 Task: Find the best travel modes for traveling to the Empire State Building from Home that avoids Tolls.
Action: Mouse moved to (255, 102)
Screenshot: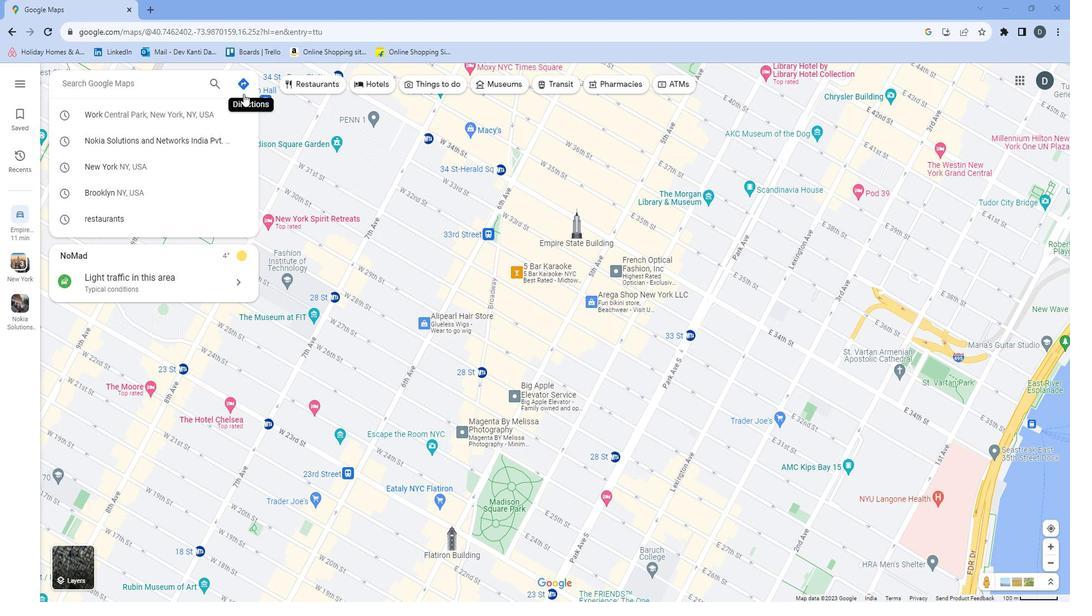 
Action: Mouse pressed left at (255, 102)
Screenshot: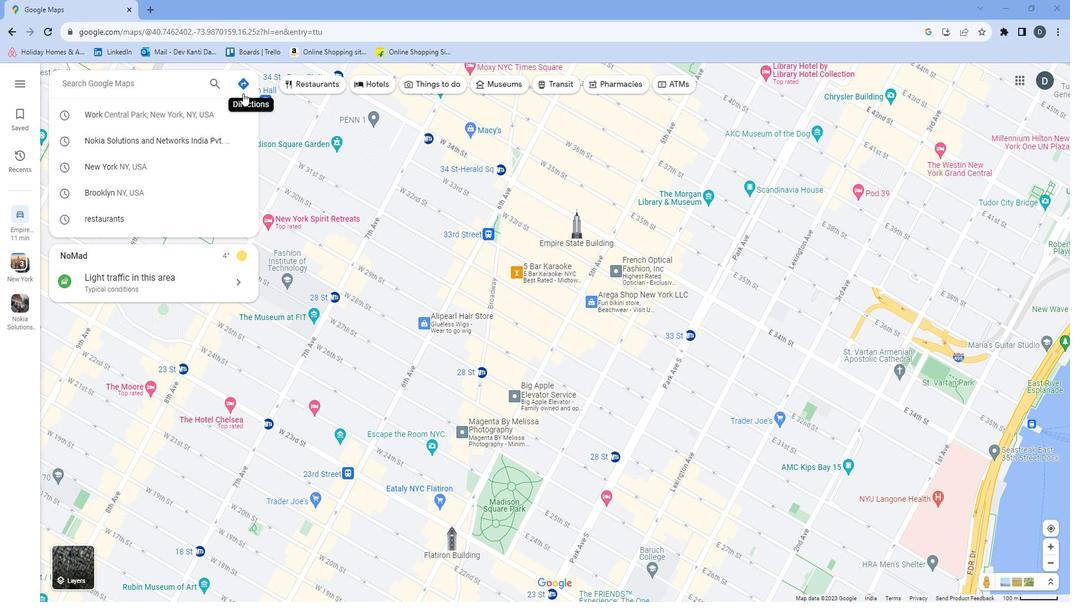 
Action: Mouse moved to (195, 128)
Screenshot: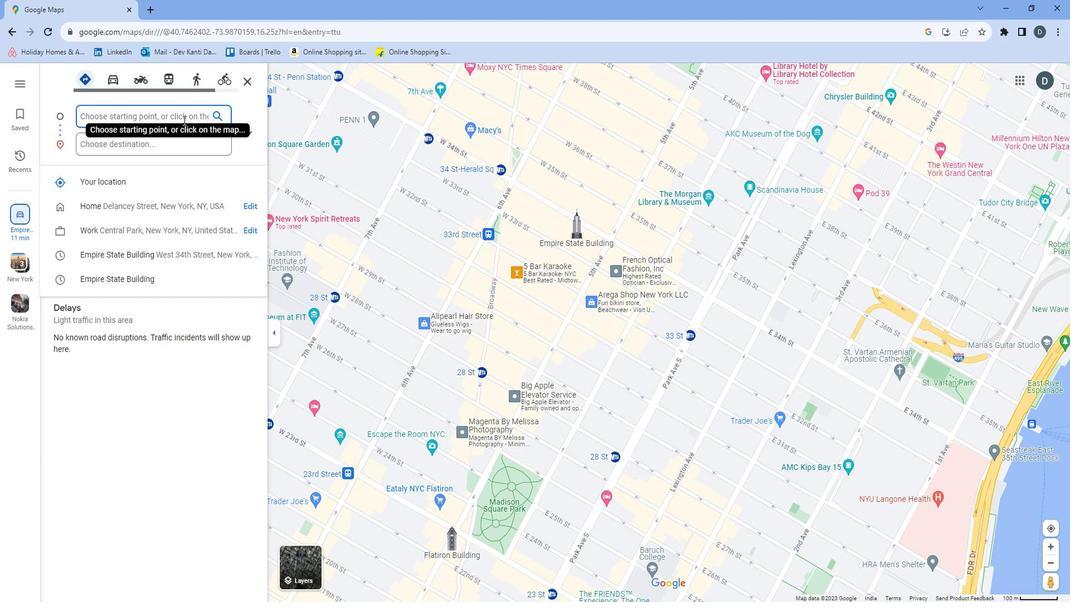 
Action: Mouse pressed left at (195, 128)
Screenshot: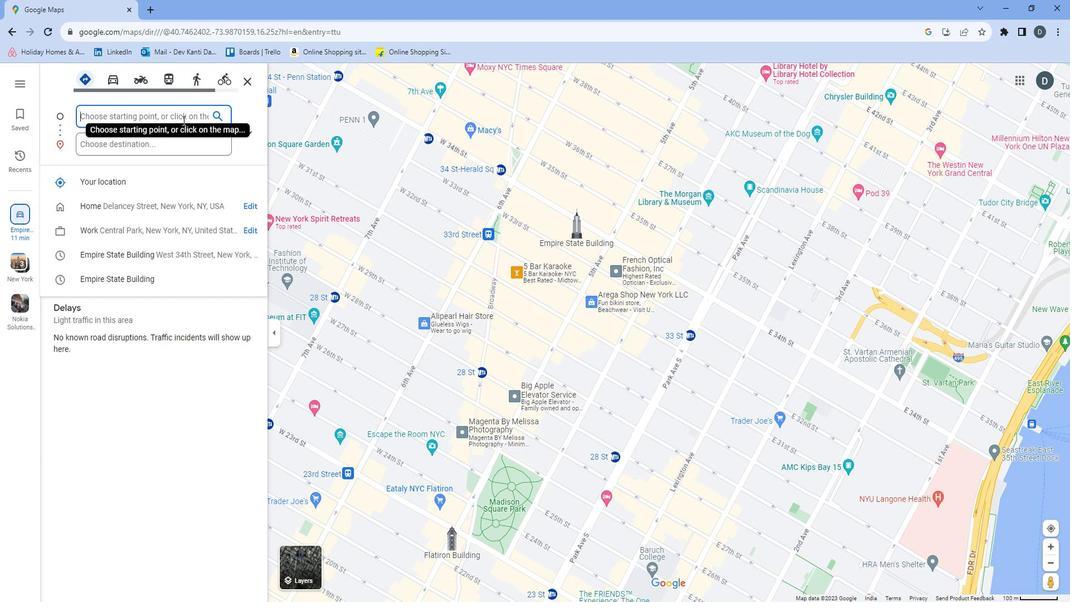
Action: Mouse moved to (134, 208)
Screenshot: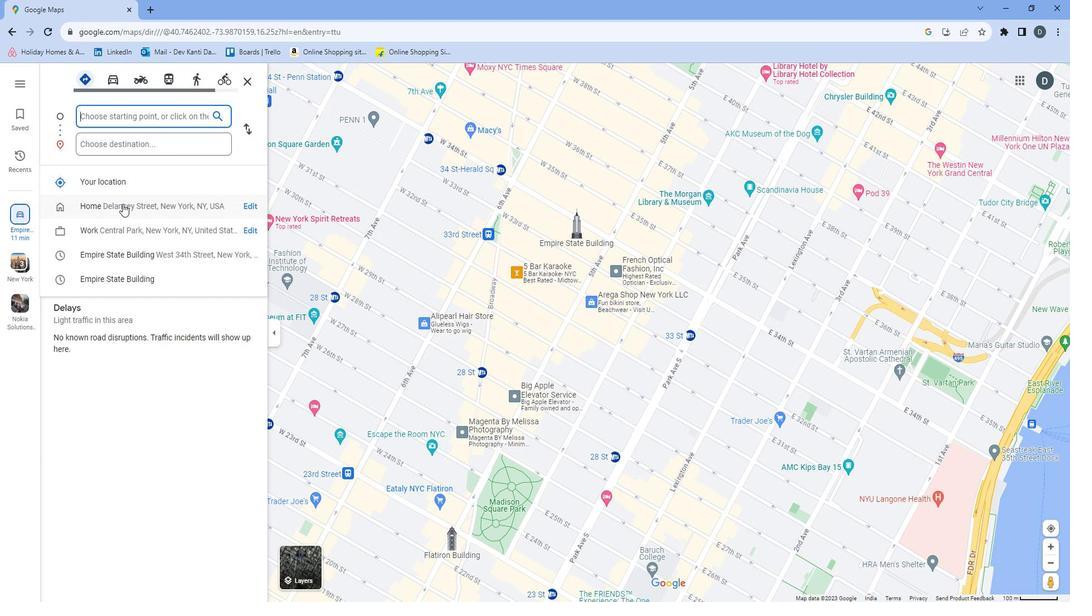 
Action: Mouse pressed left at (134, 208)
Screenshot: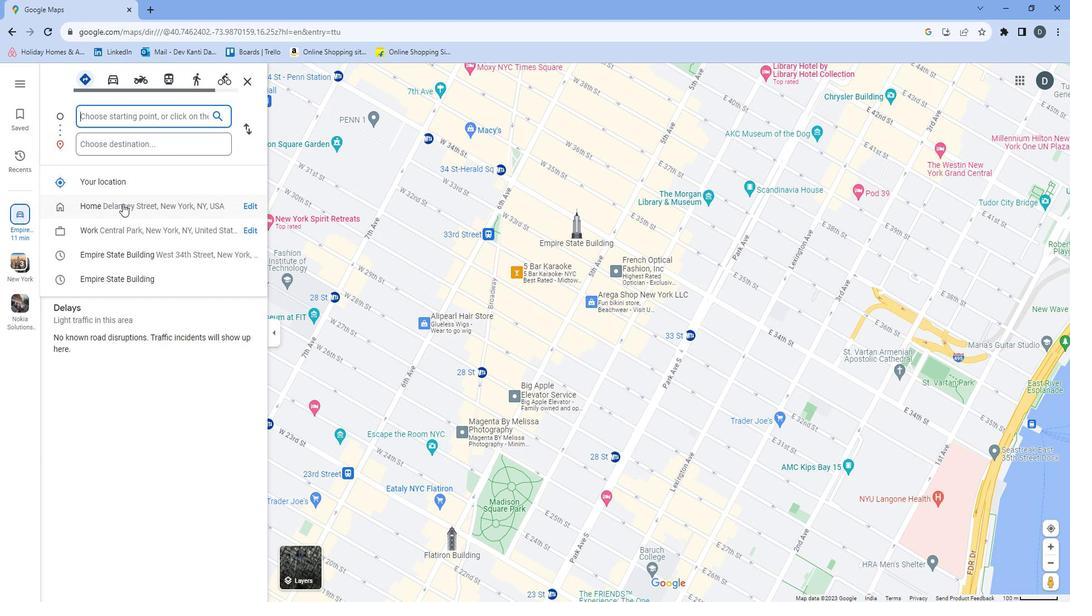 
Action: Mouse moved to (179, 152)
Screenshot: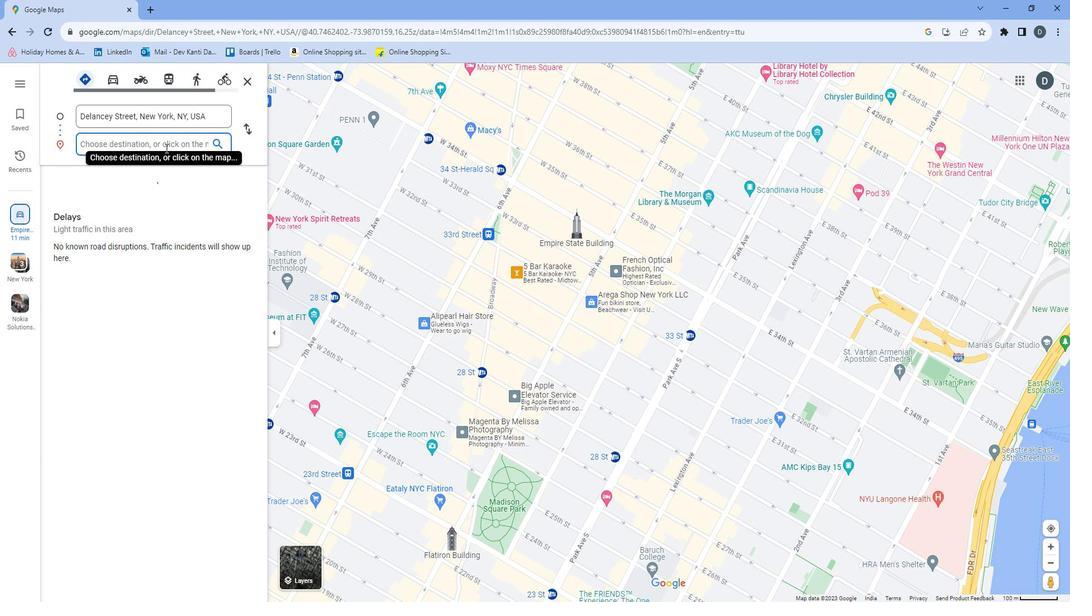 
Action: Mouse pressed left at (179, 152)
Screenshot: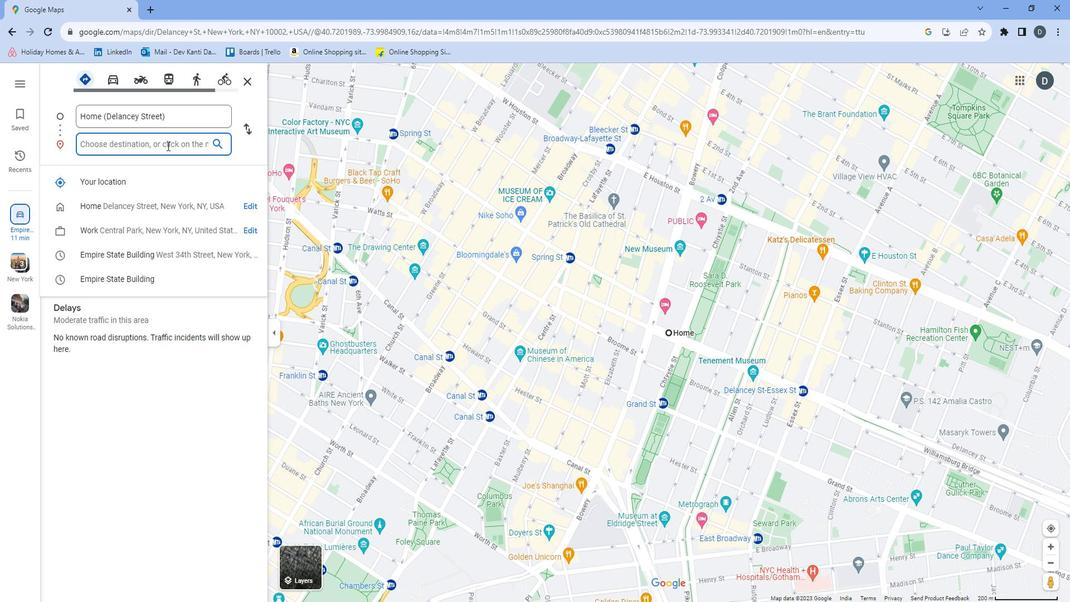 
Action: Mouse moved to (171, 157)
Screenshot: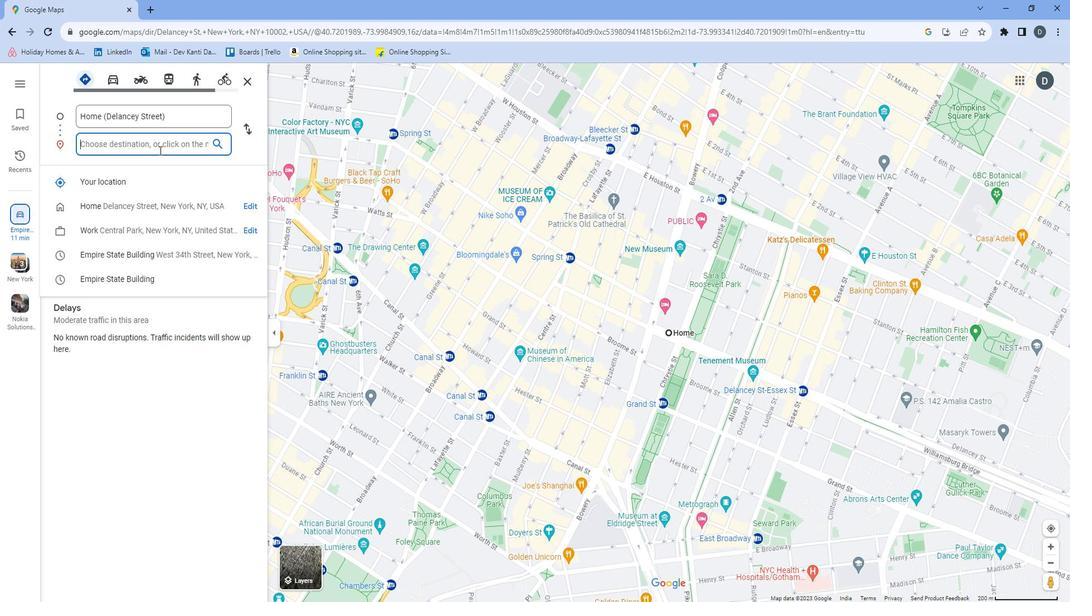 
Action: Key pressed <Key.shift>Empo<Key.backspace>ire<Key.space><Key.shift><Key.shift><Key.shift><Key.shift><Key.shift>State<Key.space><Key.shift><Key.shift><Key.shift><Key.shift><Key.shift><Key.shift><Key.shift>Building<Key.space>
Screenshot: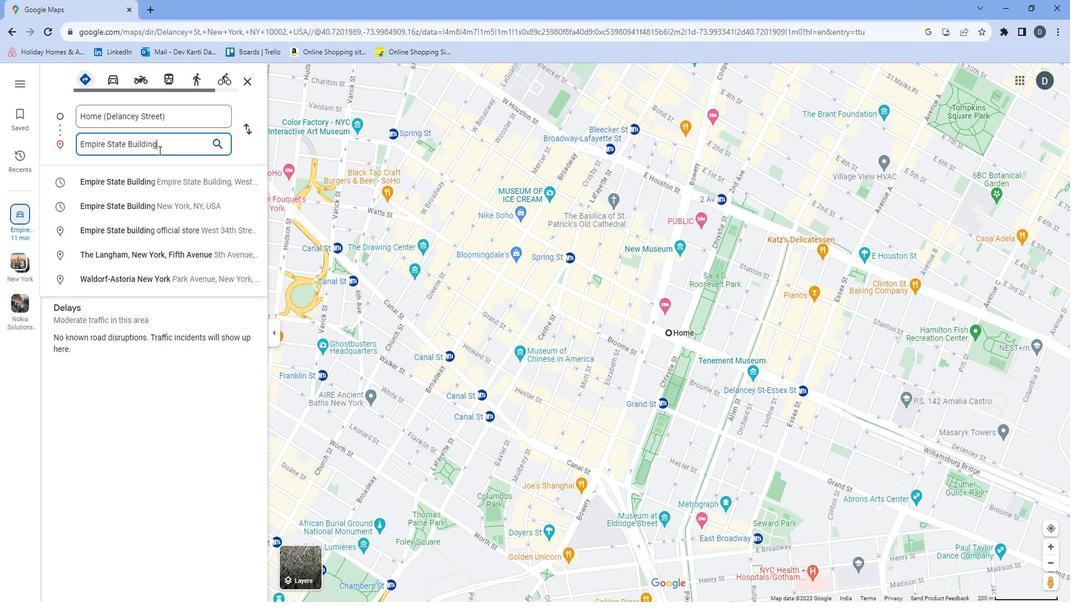 
Action: Mouse moved to (204, 172)
Screenshot: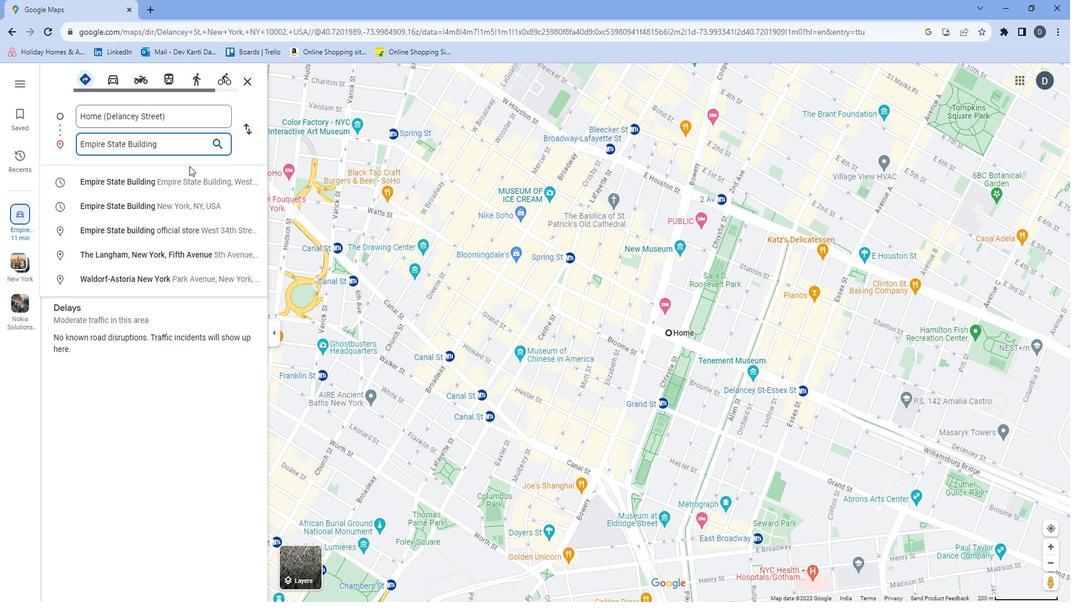 
Action: Key pressed <Key.enter>
Screenshot: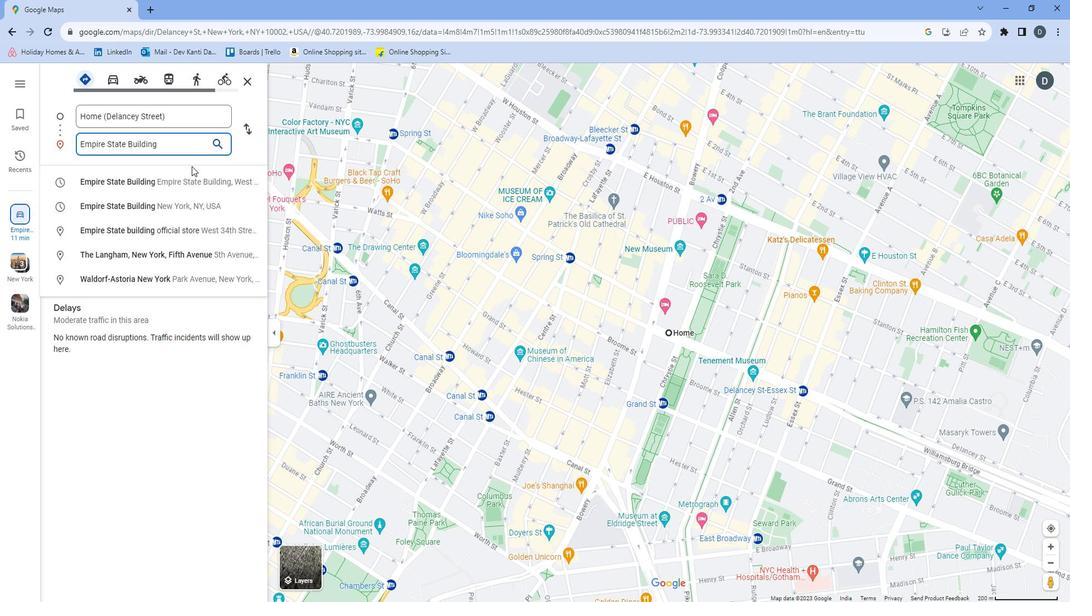 
Action: Mouse moved to (248, 215)
Screenshot: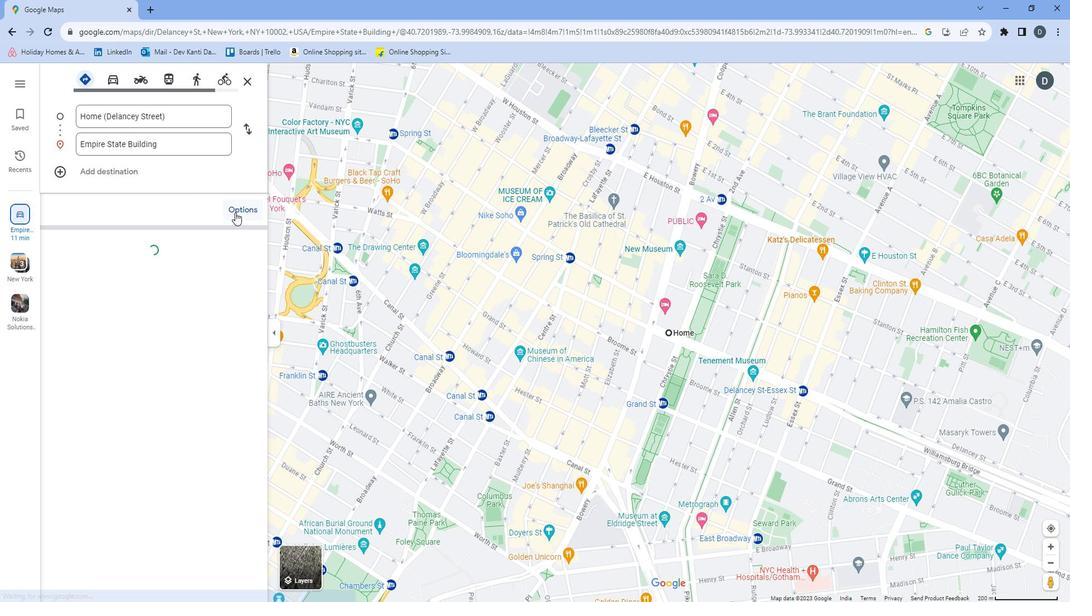 
Action: Mouse pressed left at (248, 215)
Screenshot: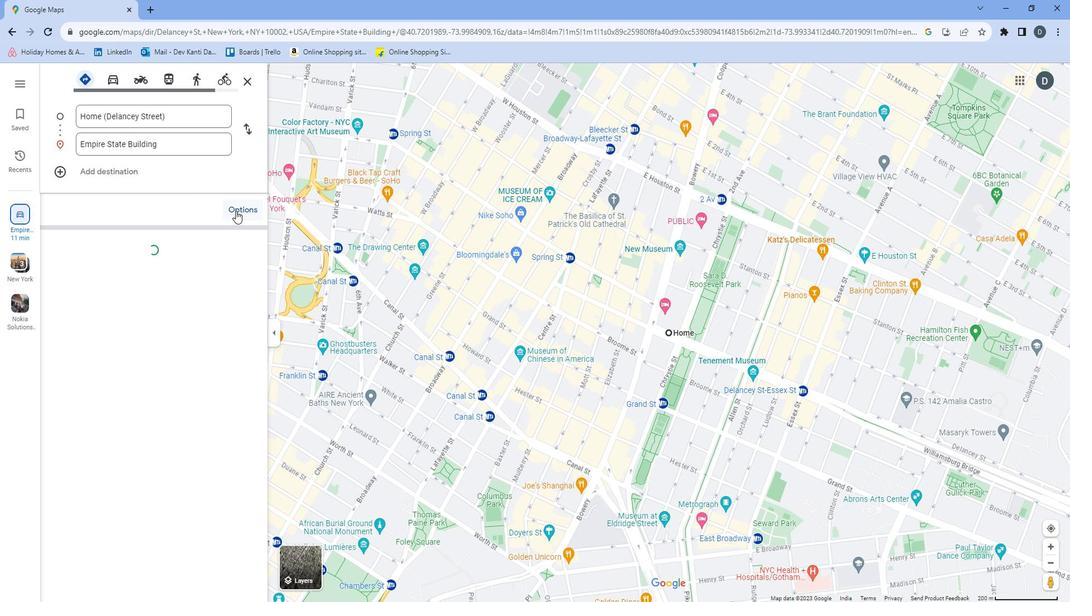 
Action: Mouse moved to (247, 211)
Screenshot: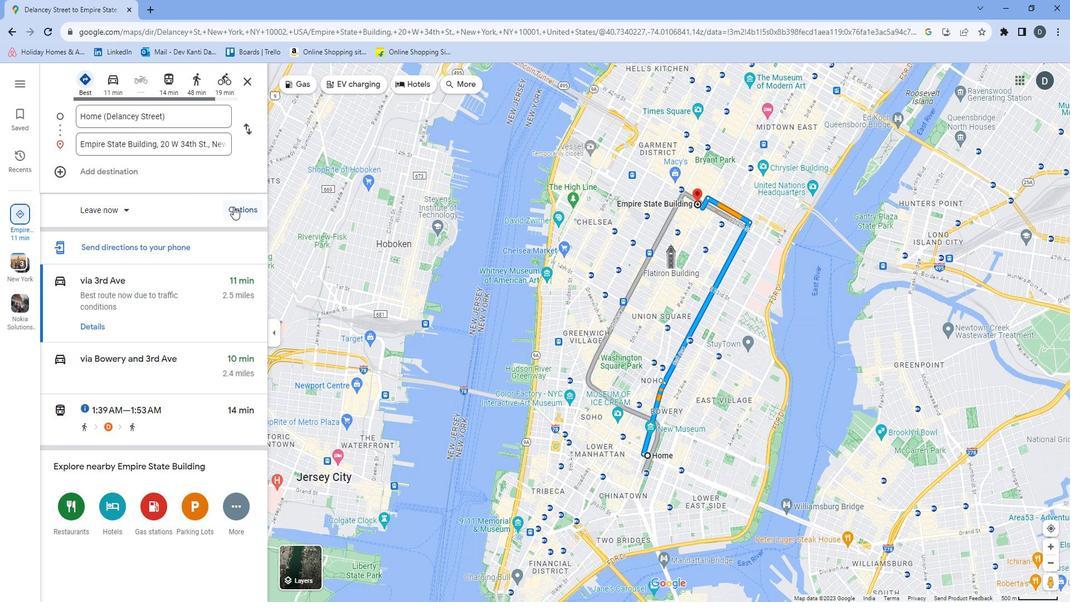 
Action: Mouse pressed left at (247, 211)
Screenshot: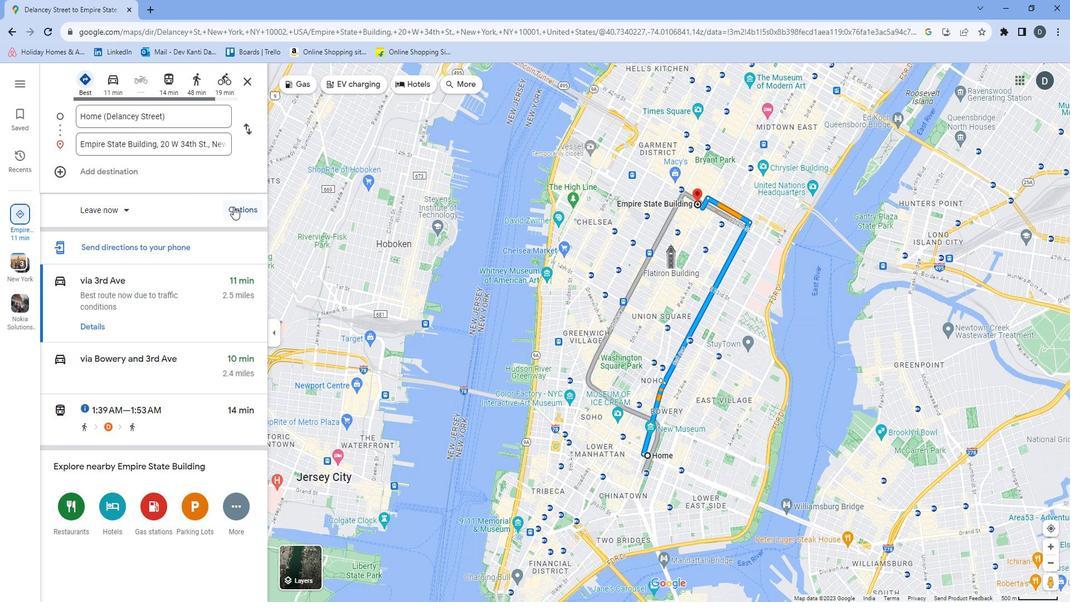 
Action: Mouse moved to (72, 276)
Screenshot: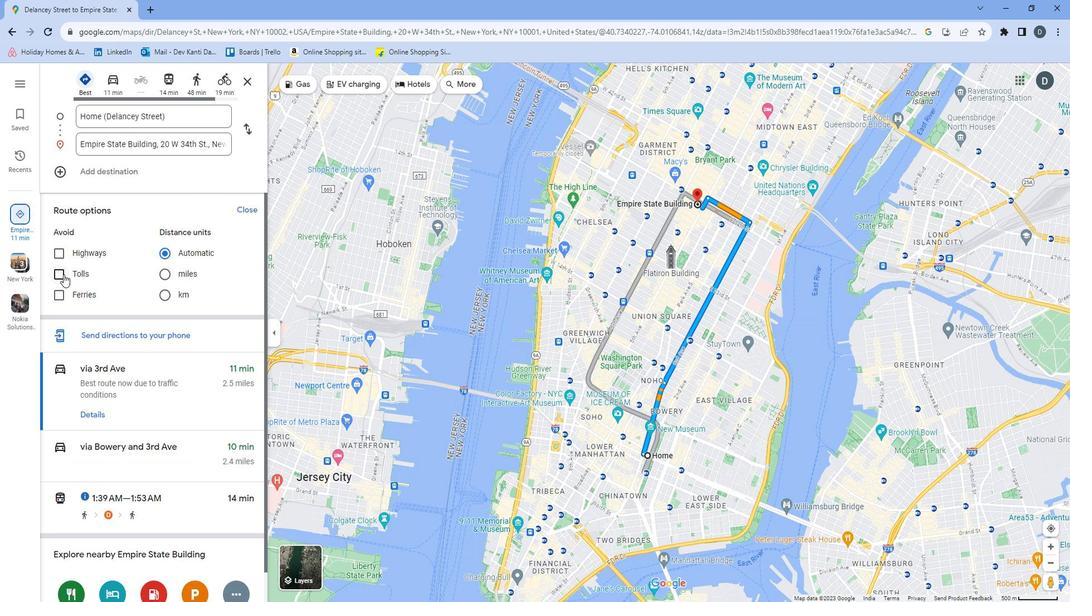 
Action: Mouse pressed left at (72, 276)
Screenshot: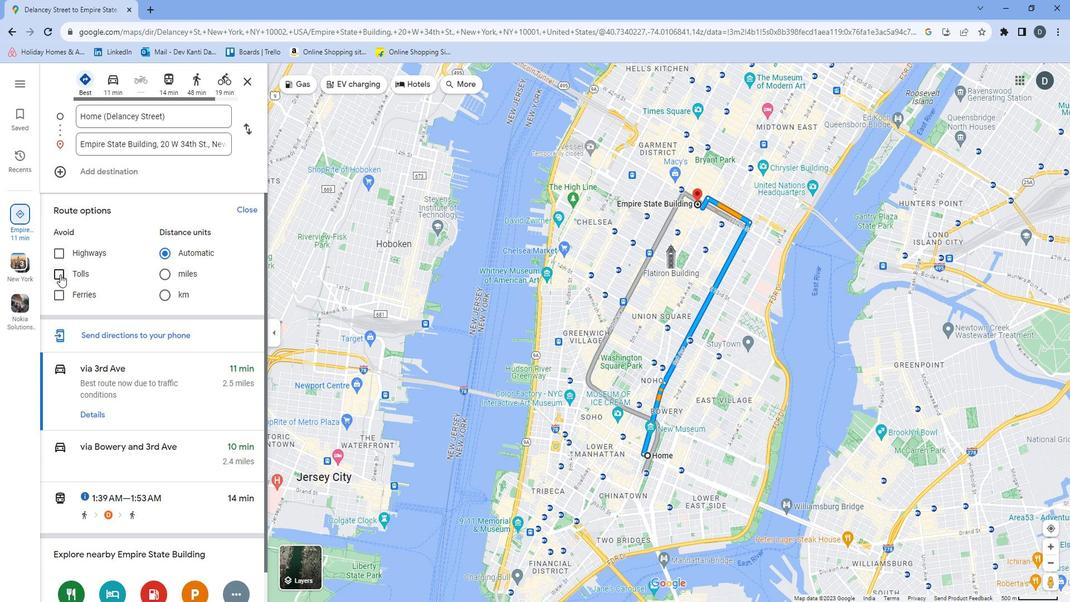 
Action: Mouse moved to (620, 470)
Screenshot: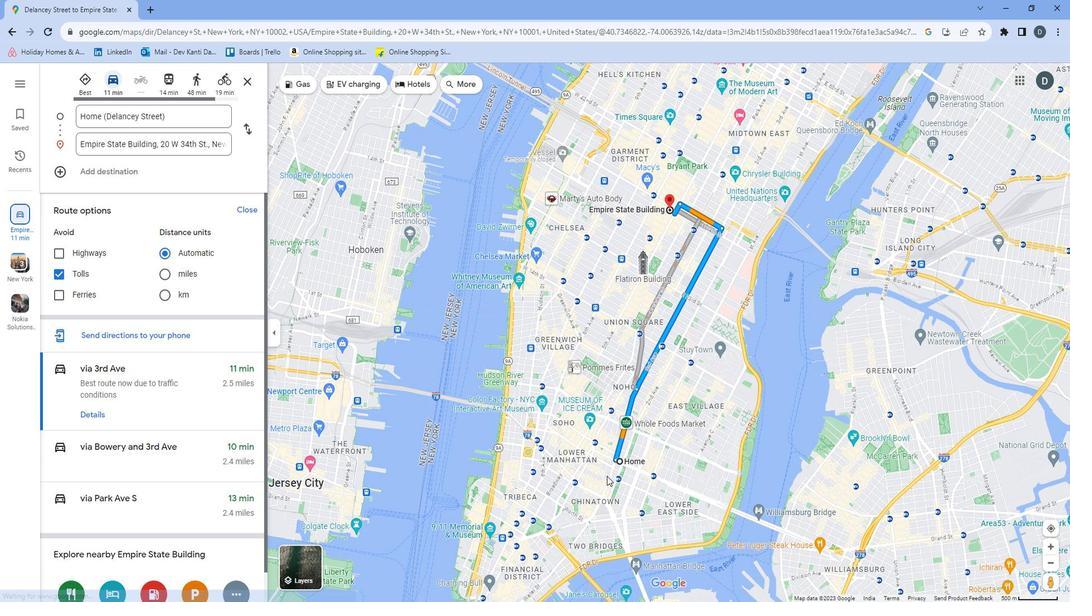 
Action: Mouse scrolled (620, 471) with delta (0, 0)
Screenshot: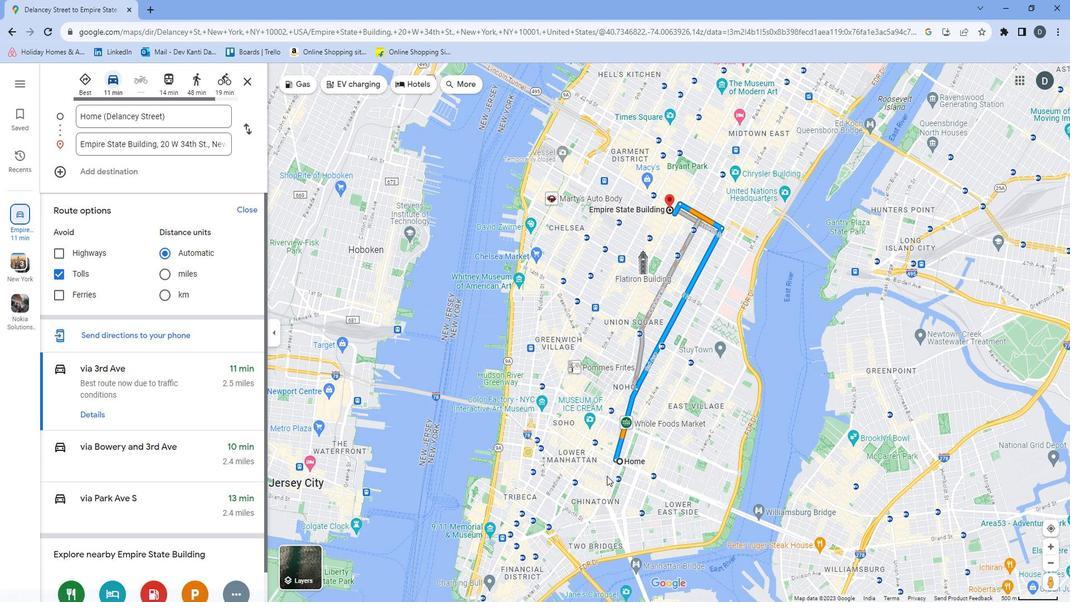 
Action: Mouse scrolled (620, 471) with delta (0, 0)
Screenshot: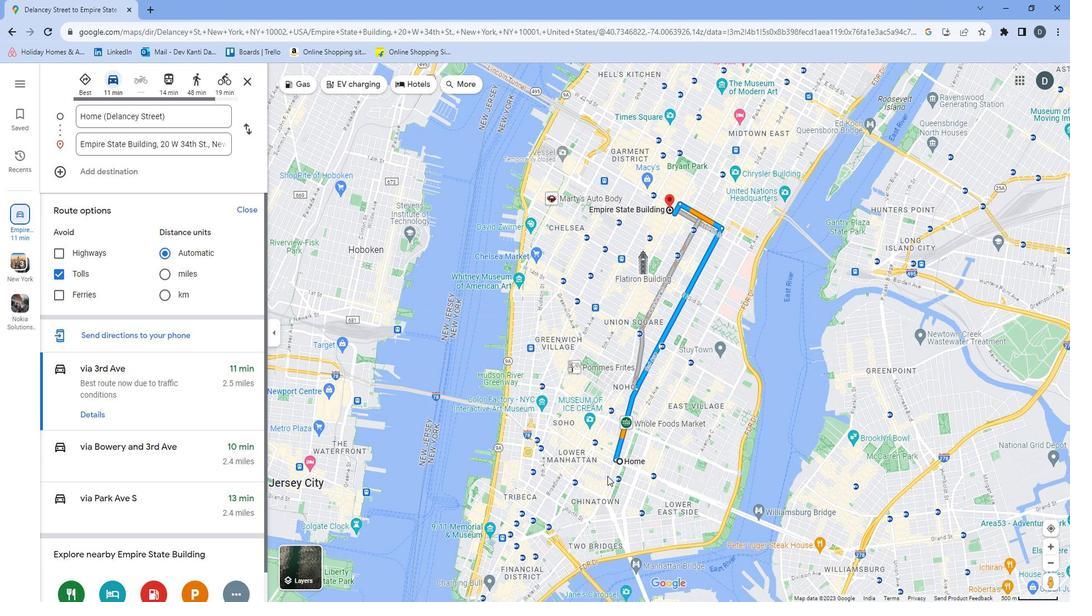 
Action: Mouse scrolled (620, 471) with delta (0, 0)
Screenshot: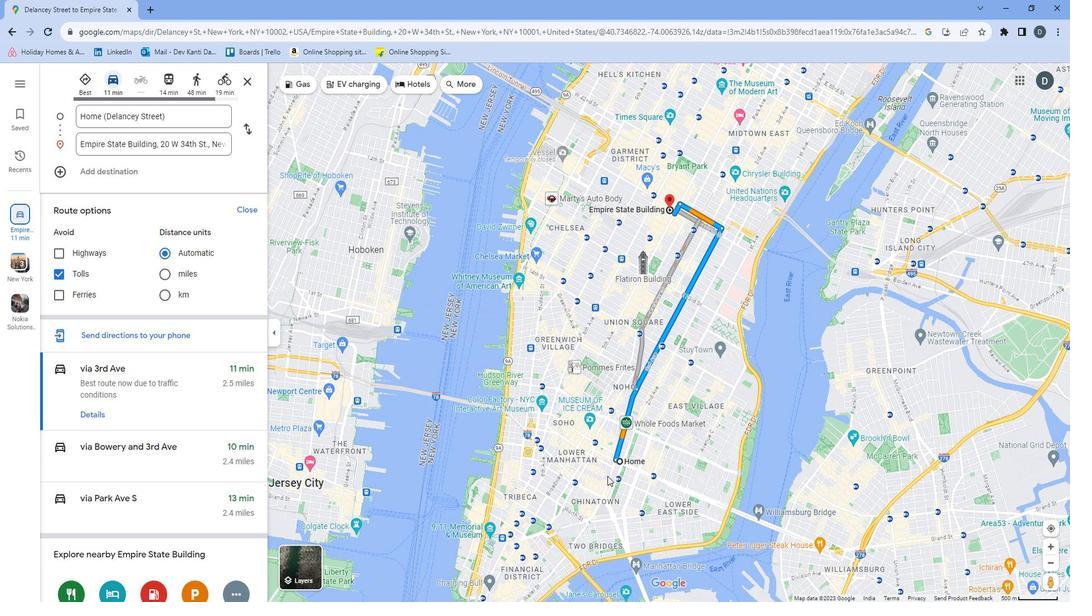 
Action: Mouse scrolled (620, 471) with delta (0, 0)
Screenshot: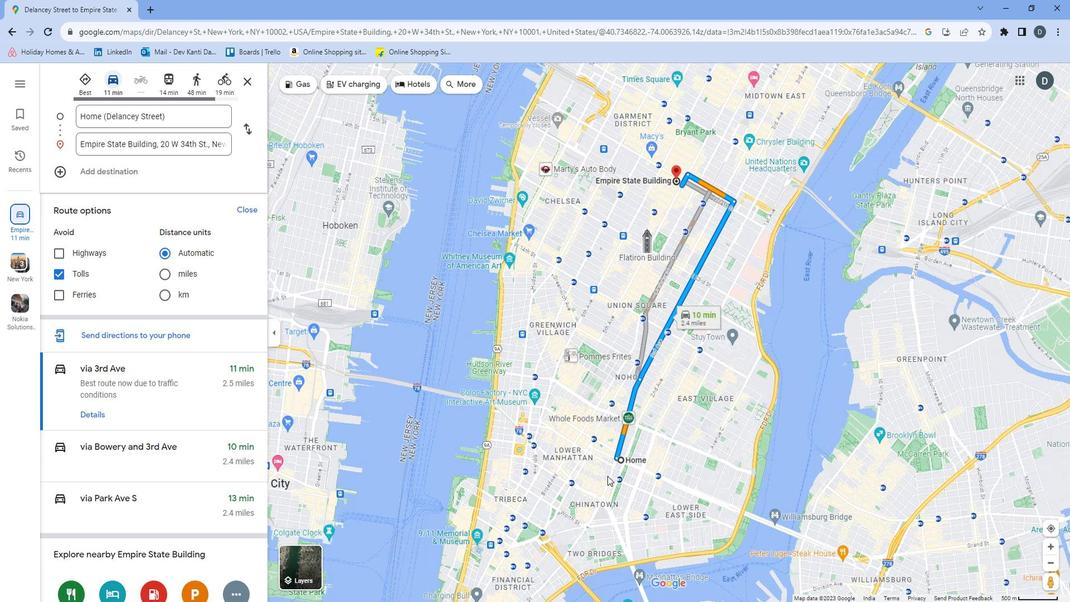 
Action: Mouse moved to (622, 426)
Screenshot: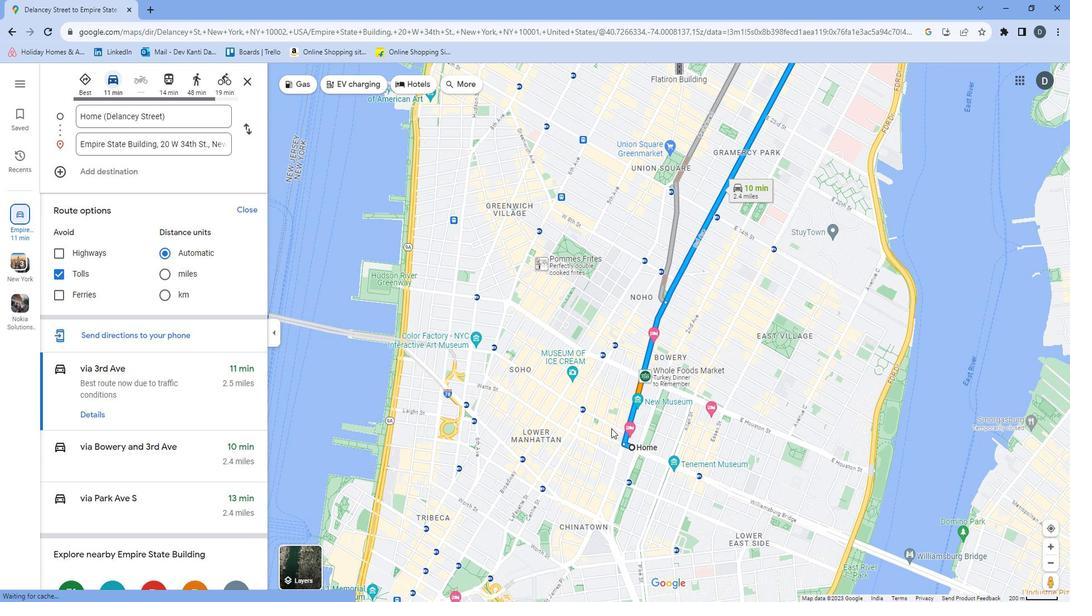 
Action: Mouse pressed left at (622, 426)
Screenshot: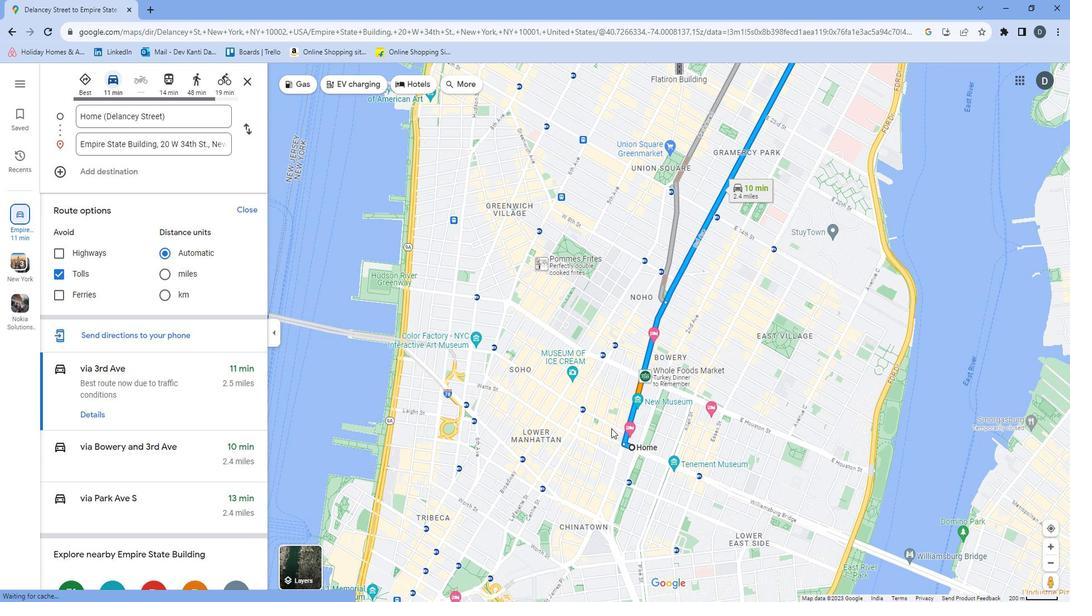 
Action: Mouse moved to (617, 341)
Screenshot: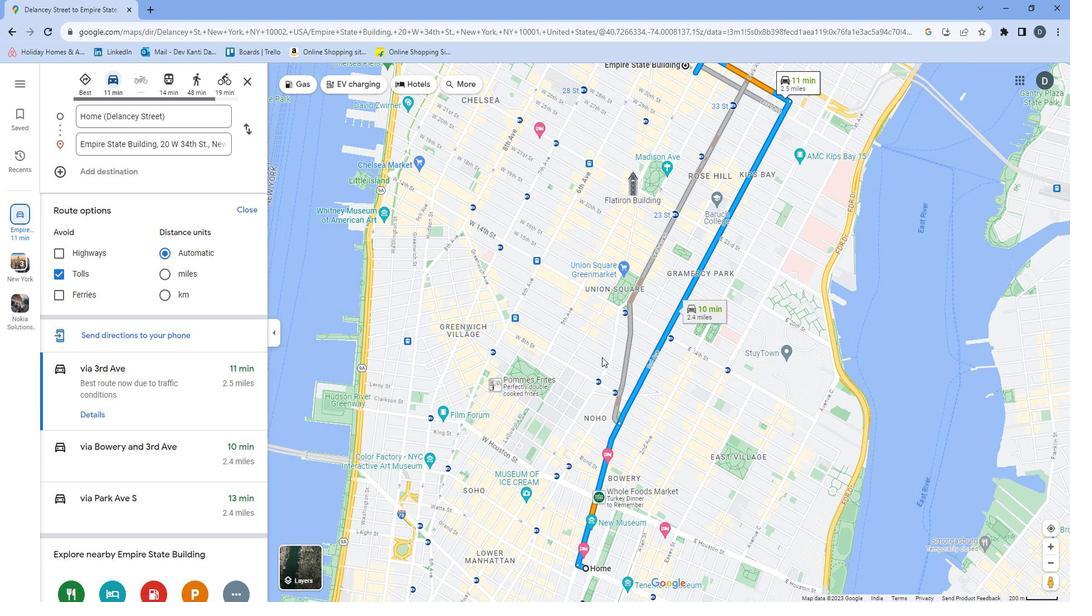 
Action: Mouse pressed left at (617, 341)
Screenshot: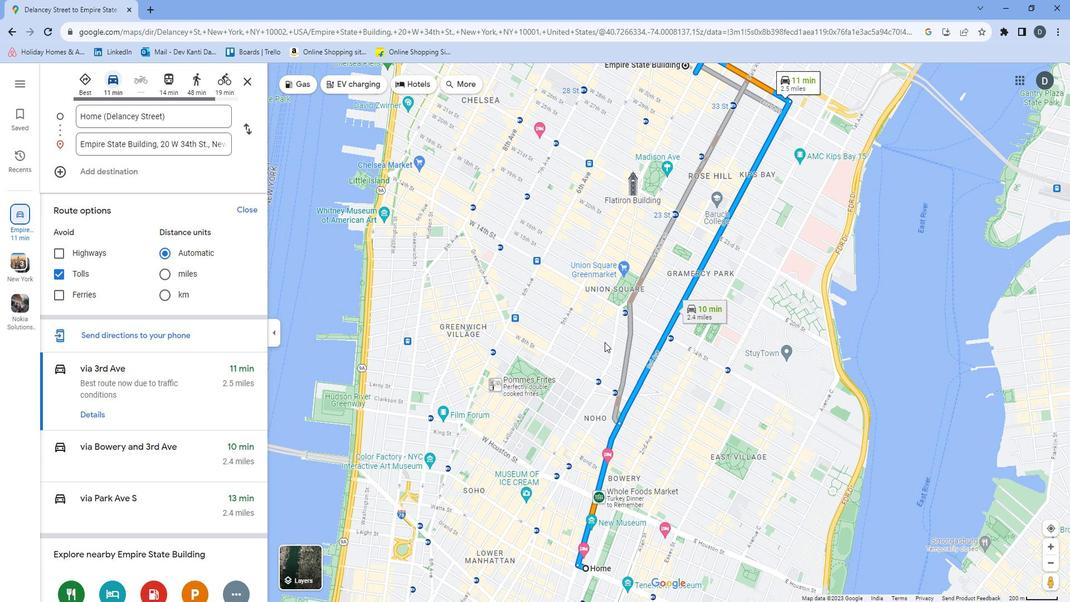 
Action: Mouse moved to (545, 474)
Screenshot: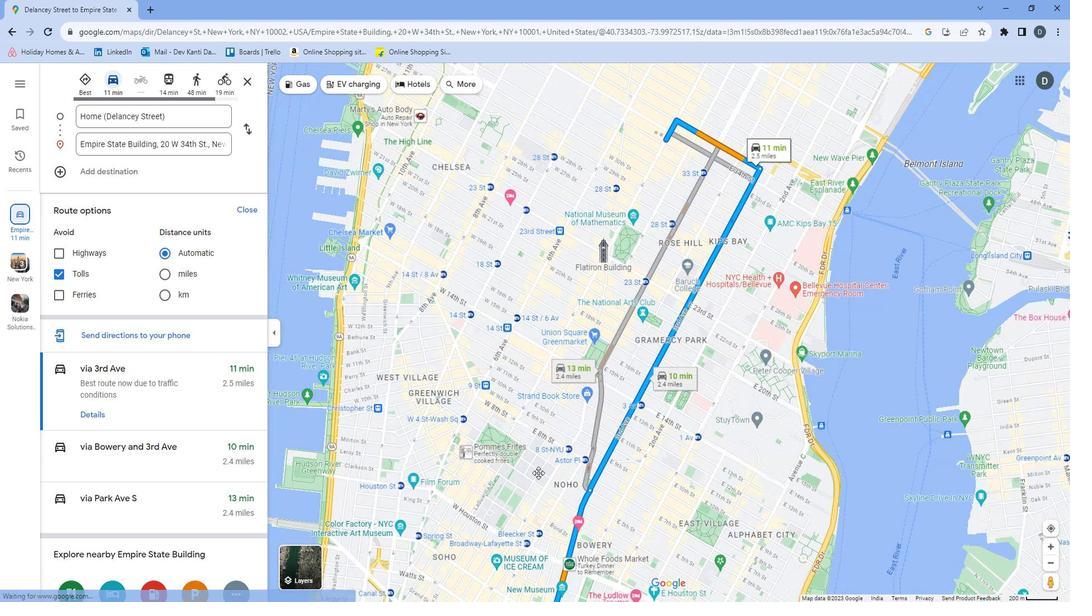 
